 Task: Enable the option "Disable DVD subtitle transparency" in the DVD subtitles decoder.
Action: Mouse moved to (116, 16)
Screenshot: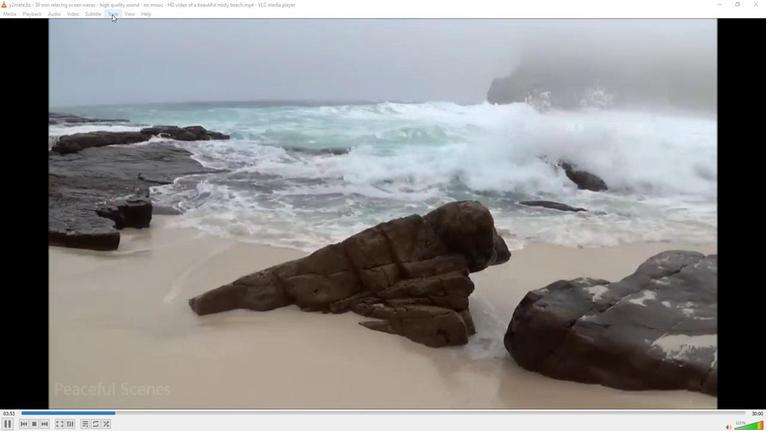 
Action: Mouse pressed left at (116, 16)
Screenshot: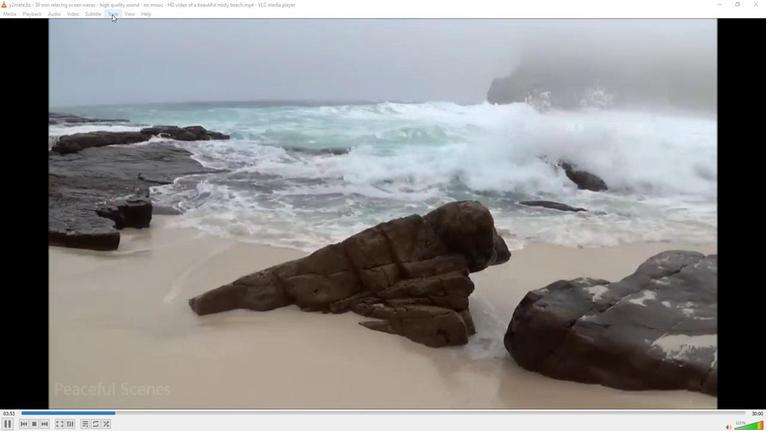 
Action: Mouse moved to (131, 108)
Screenshot: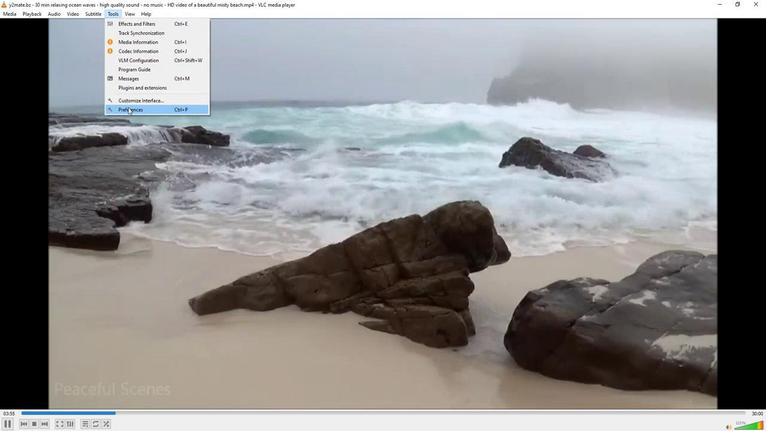 
Action: Mouse pressed left at (131, 108)
Screenshot: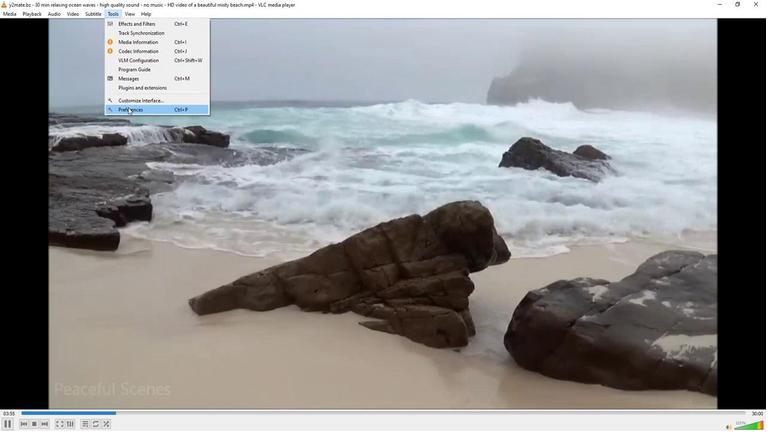 
Action: Mouse moved to (216, 331)
Screenshot: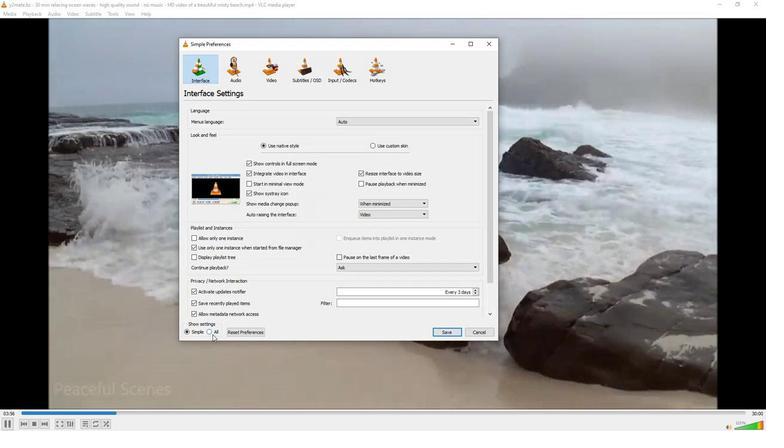 
Action: Mouse pressed left at (216, 331)
Screenshot: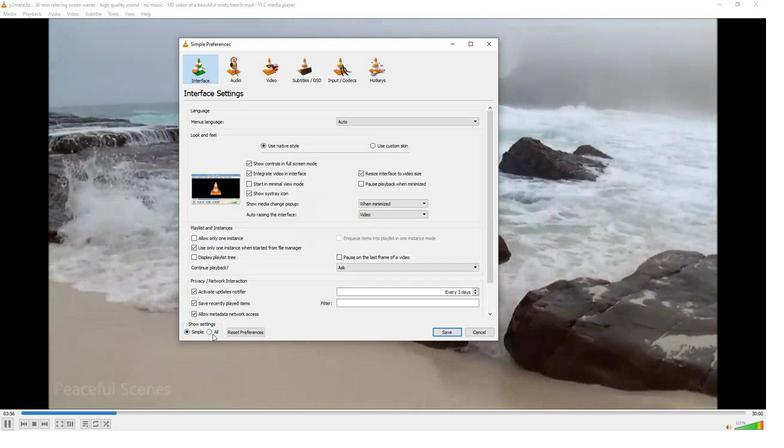 
Action: Mouse moved to (199, 216)
Screenshot: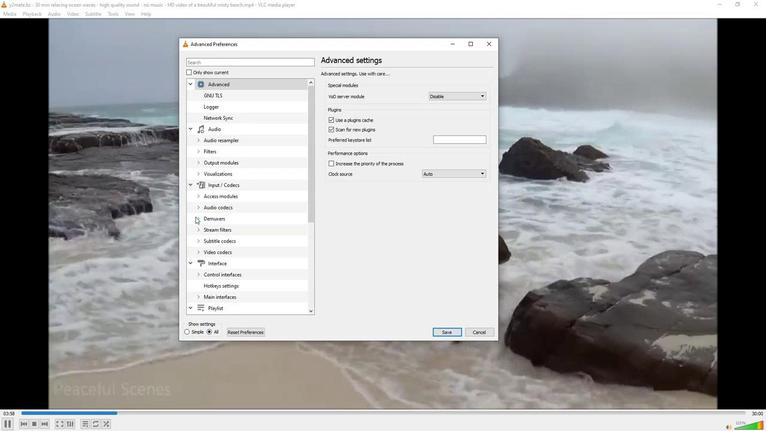 
Action: Mouse pressed left at (199, 216)
Screenshot: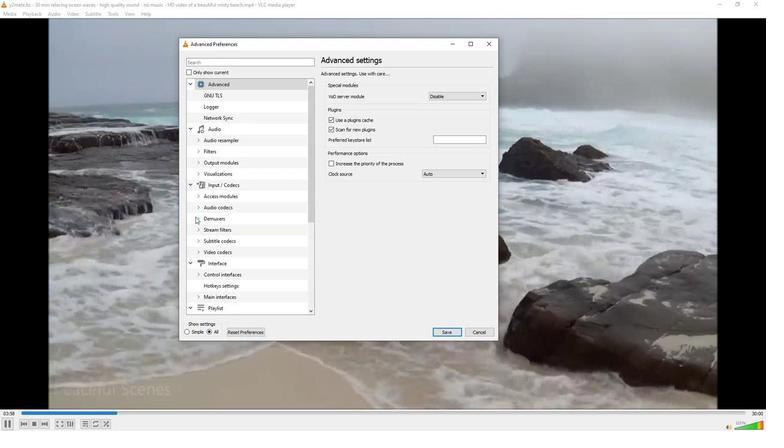 
Action: Mouse moved to (231, 238)
Screenshot: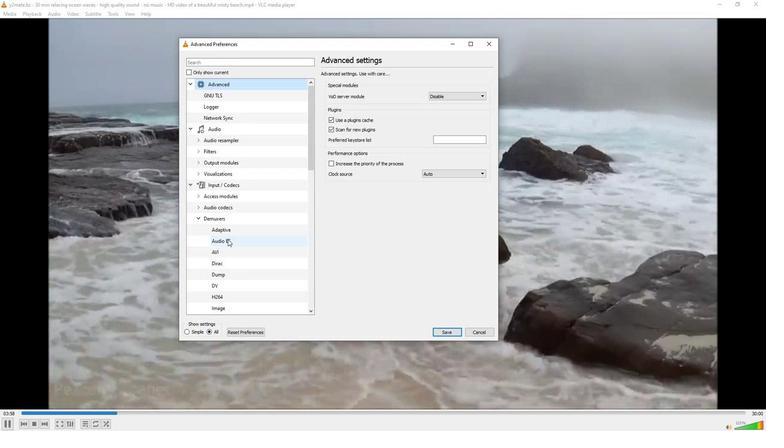
Action: Mouse scrolled (231, 238) with delta (0, 0)
Screenshot: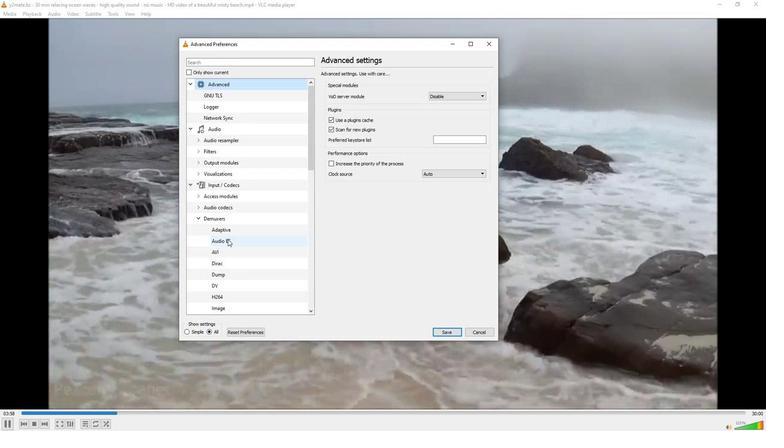 
Action: Mouse moved to (231, 239)
Screenshot: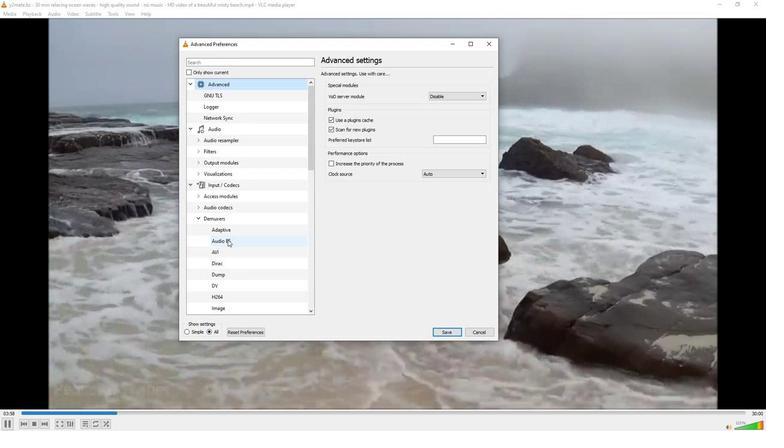 
Action: Mouse scrolled (231, 238) with delta (0, 0)
Screenshot: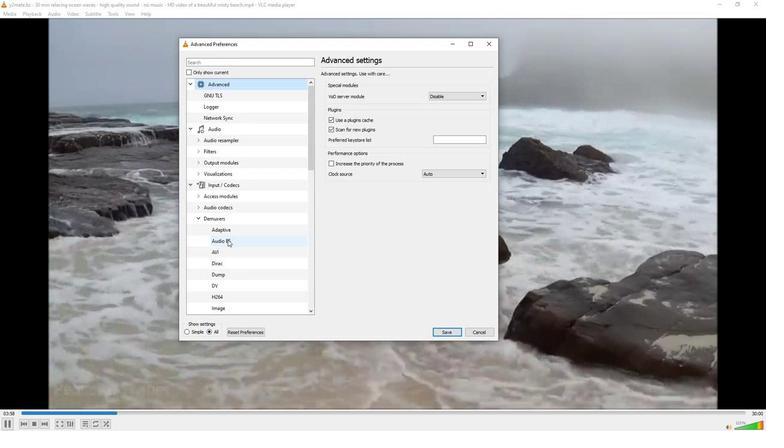 
Action: Mouse moved to (231, 239)
Screenshot: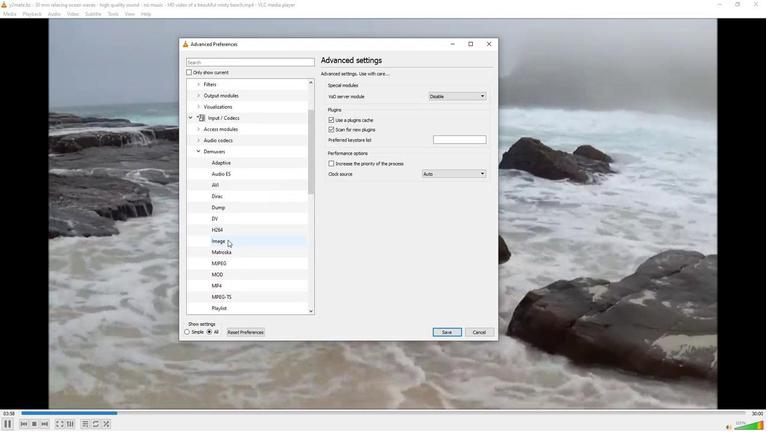 
Action: Mouse scrolled (231, 238) with delta (0, 0)
Screenshot: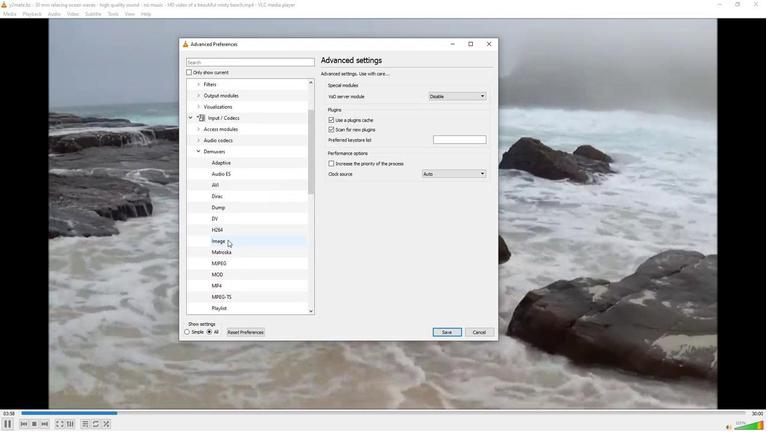 
Action: Mouse scrolled (231, 238) with delta (0, 0)
Screenshot: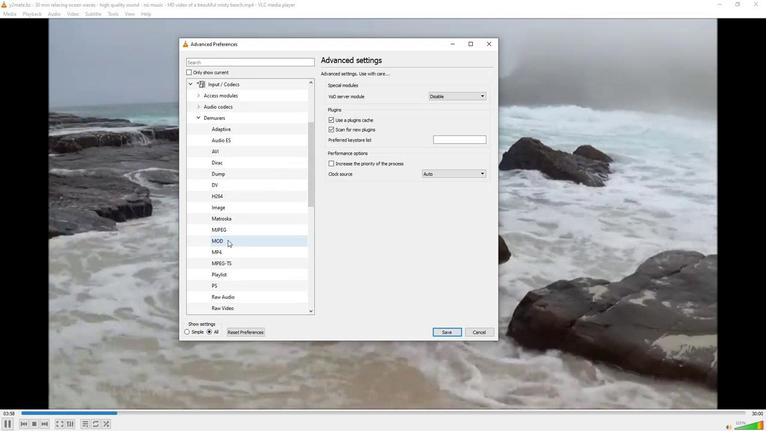 
Action: Mouse moved to (231, 240)
Screenshot: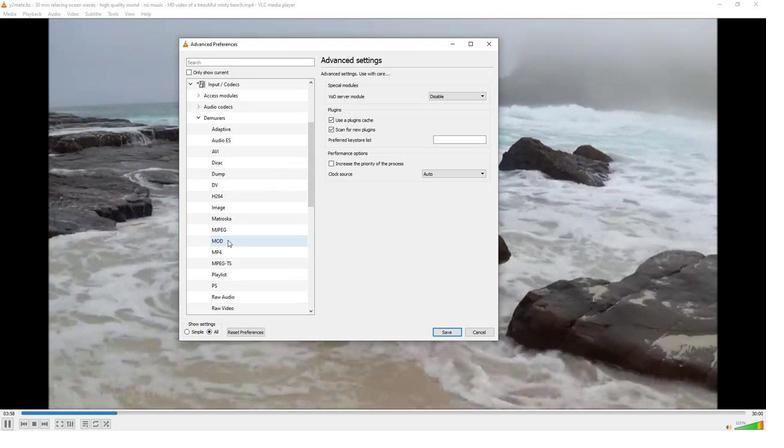 
Action: Mouse scrolled (231, 239) with delta (0, 0)
Screenshot: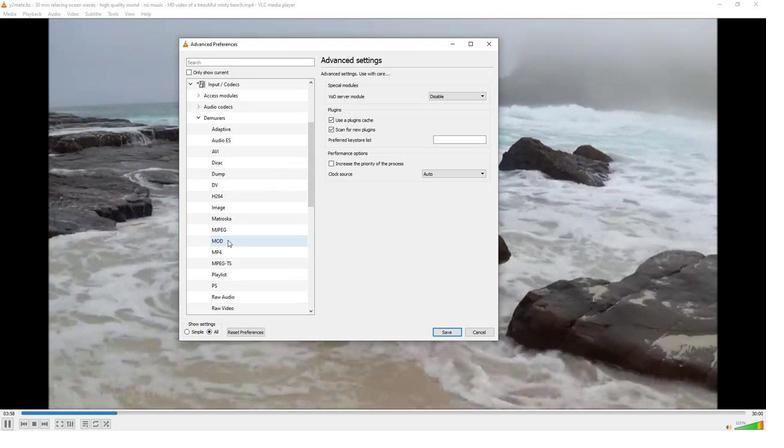 
Action: Mouse scrolled (231, 239) with delta (0, 0)
Screenshot: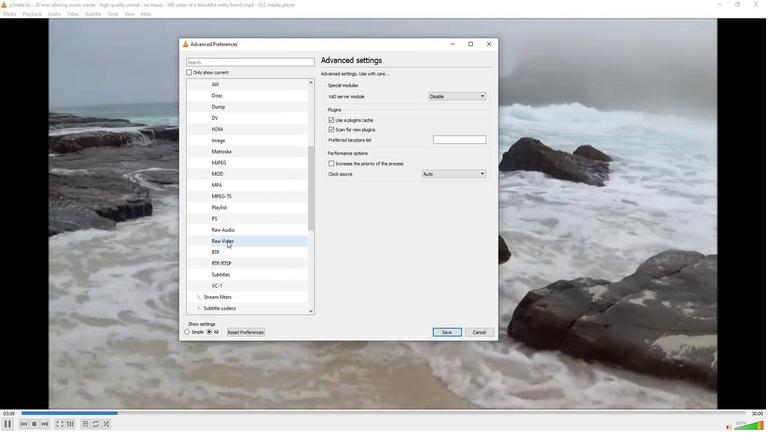 
Action: Mouse moved to (230, 239)
Screenshot: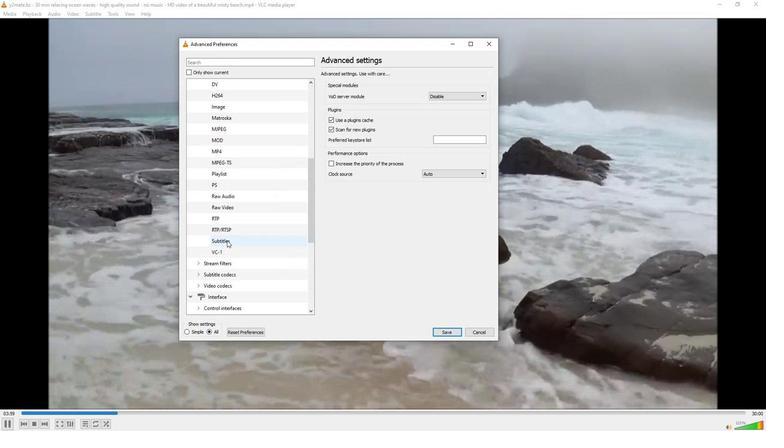 
Action: Mouse scrolled (230, 239) with delta (0, 0)
Screenshot: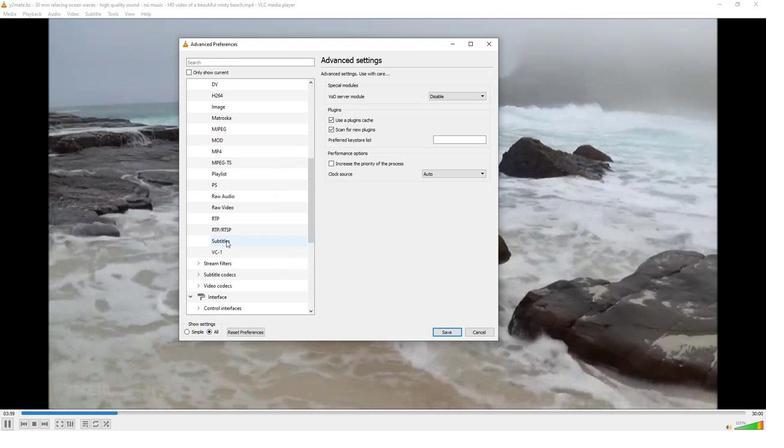 
Action: Mouse moved to (200, 240)
Screenshot: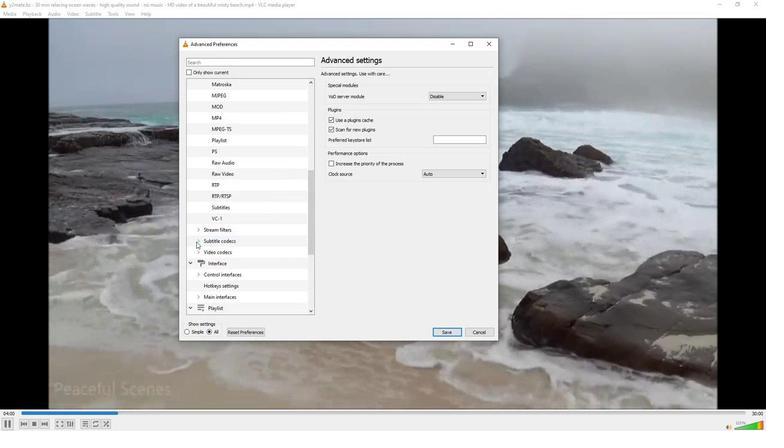 
Action: Mouse pressed left at (200, 240)
Screenshot: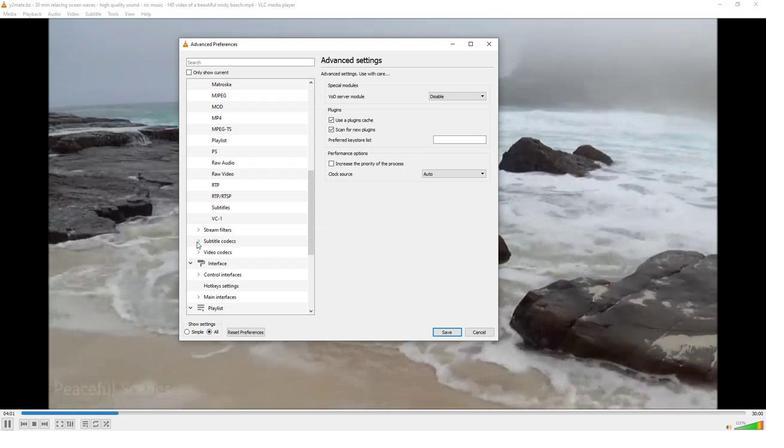 
Action: Mouse moved to (222, 243)
Screenshot: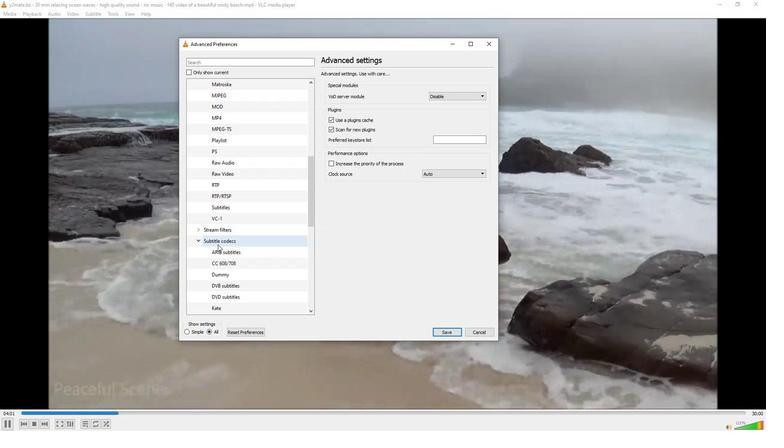 
Action: Mouse scrolled (222, 243) with delta (0, 0)
Screenshot: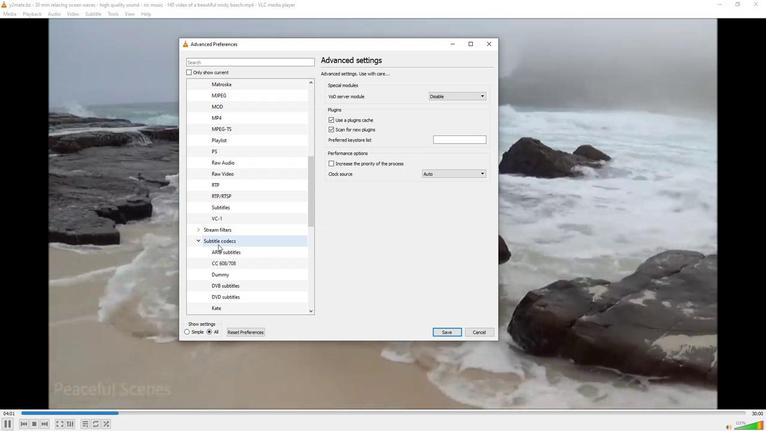
Action: Mouse moved to (235, 258)
Screenshot: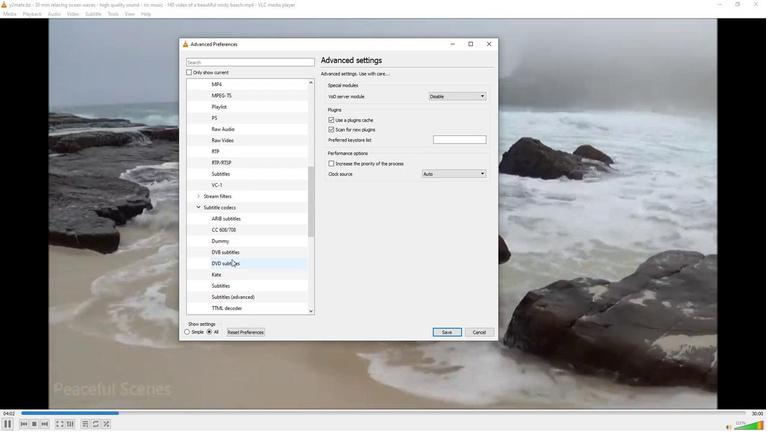 
Action: Mouse pressed left at (235, 258)
Screenshot: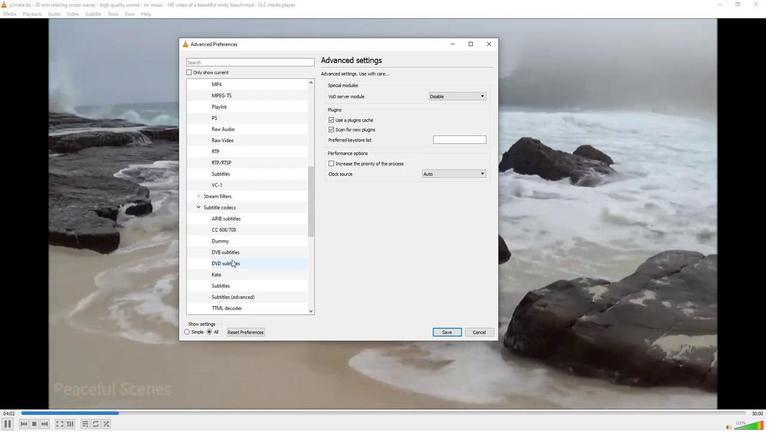 
Action: Mouse moved to (332, 87)
Screenshot: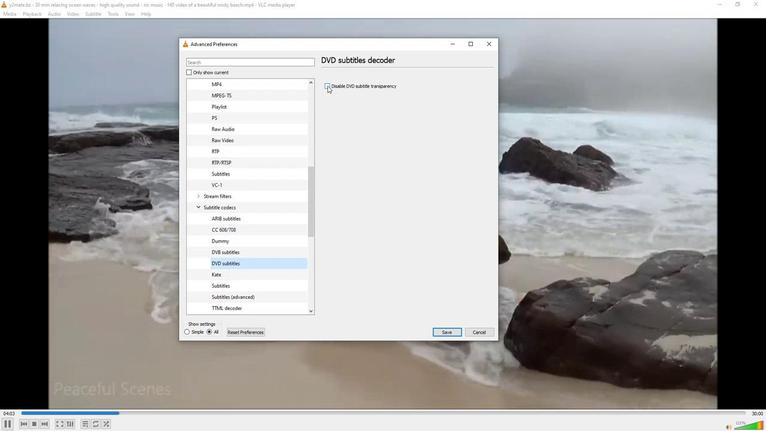 
Action: Mouse pressed left at (332, 87)
Screenshot: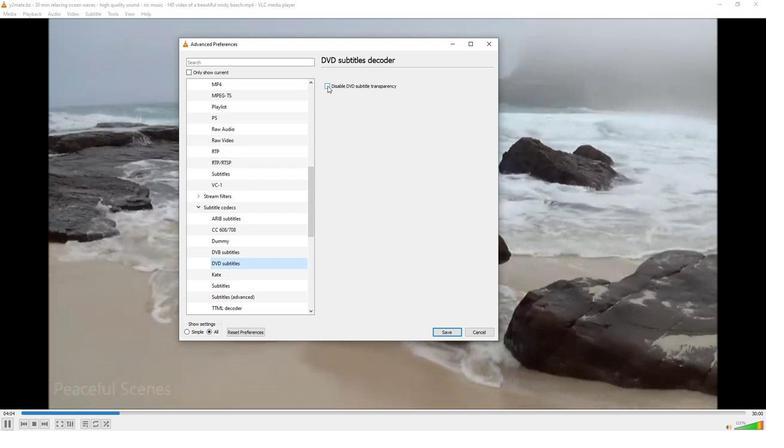 
Action: Mouse moved to (346, 109)
Screenshot: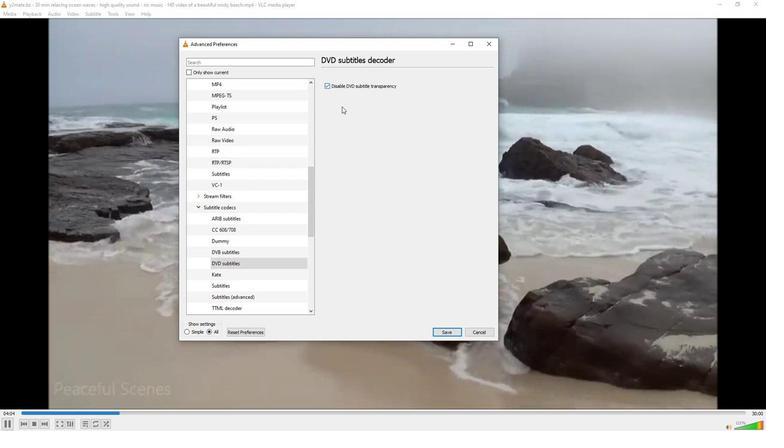 
